 Task: Add Atlantic Salmon Fillet Farm Fresh to the cart.
Action: Mouse pressed left at (15, 123)
Screenshot: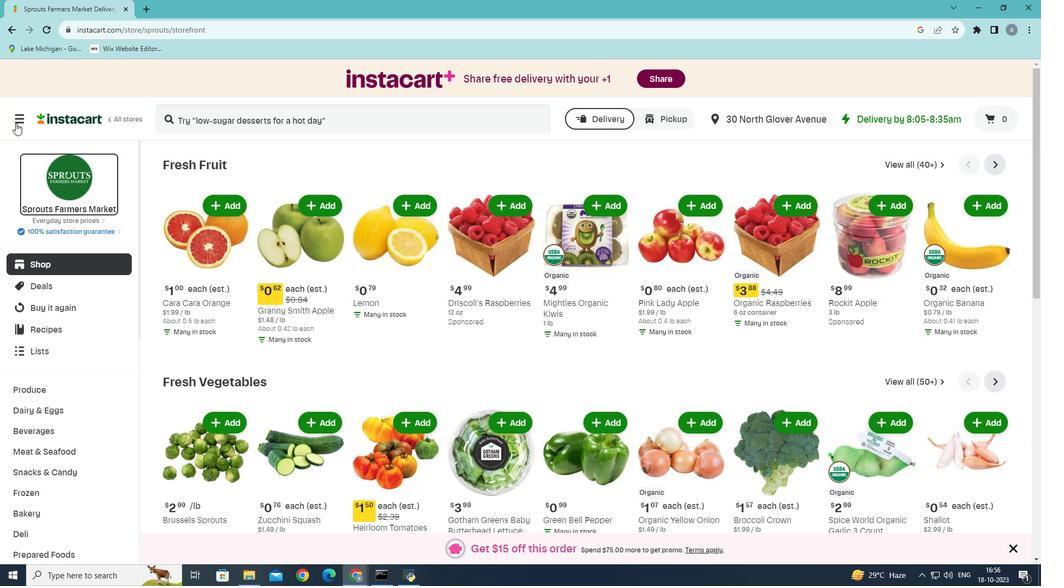 
Action: Mouse moved to (56, 316)
Screenshot: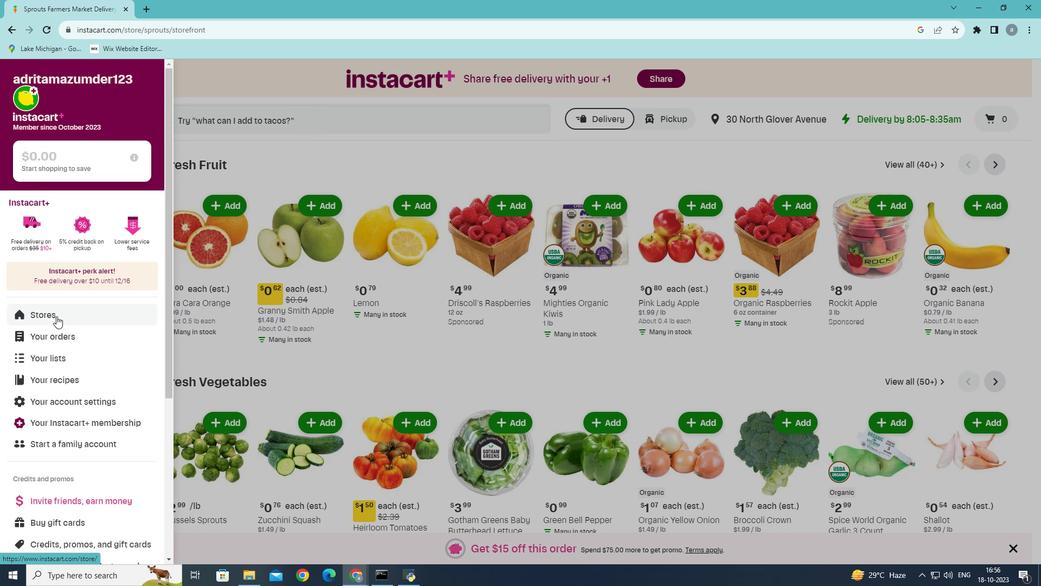 
Action: Mouse pressed left at (56, 316)
Screenshot: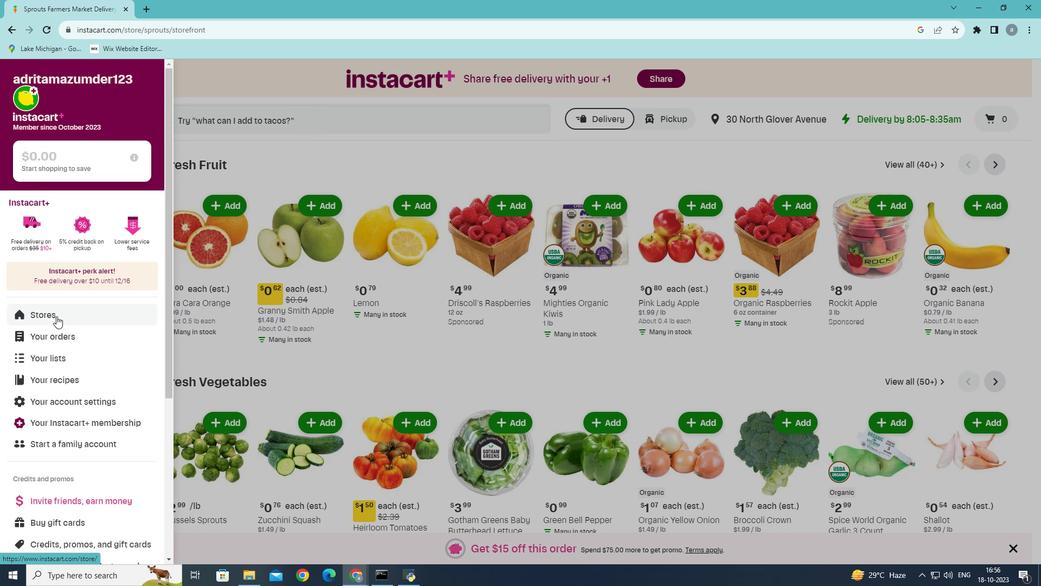 
Action: Mouse moved to (243, 116)
Screenshot: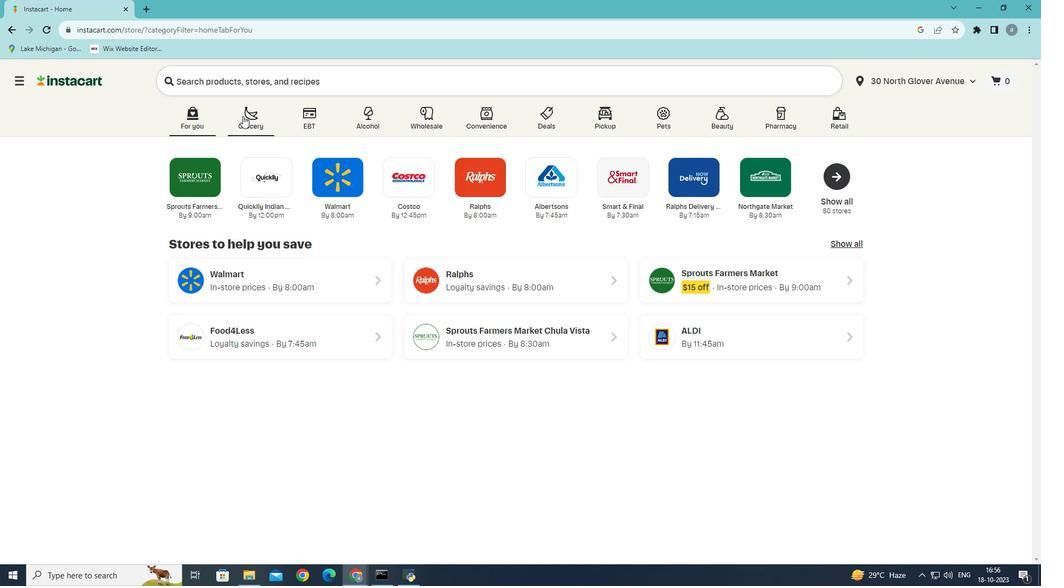 
Action: Mouse pressed left at (243, 116)
Screenshot: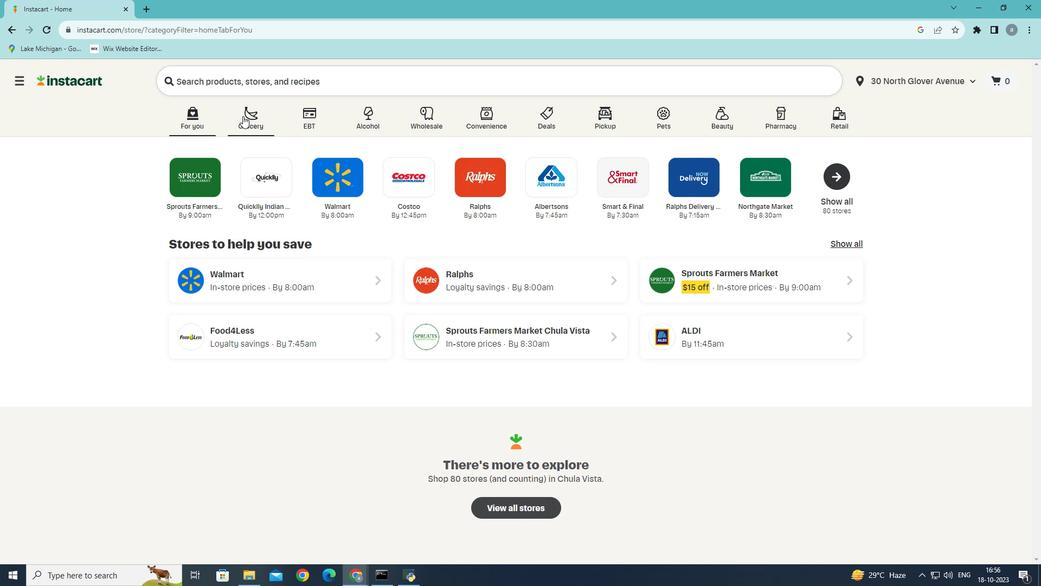 
Action: Mouse moved to (234, 323)
Screenshot: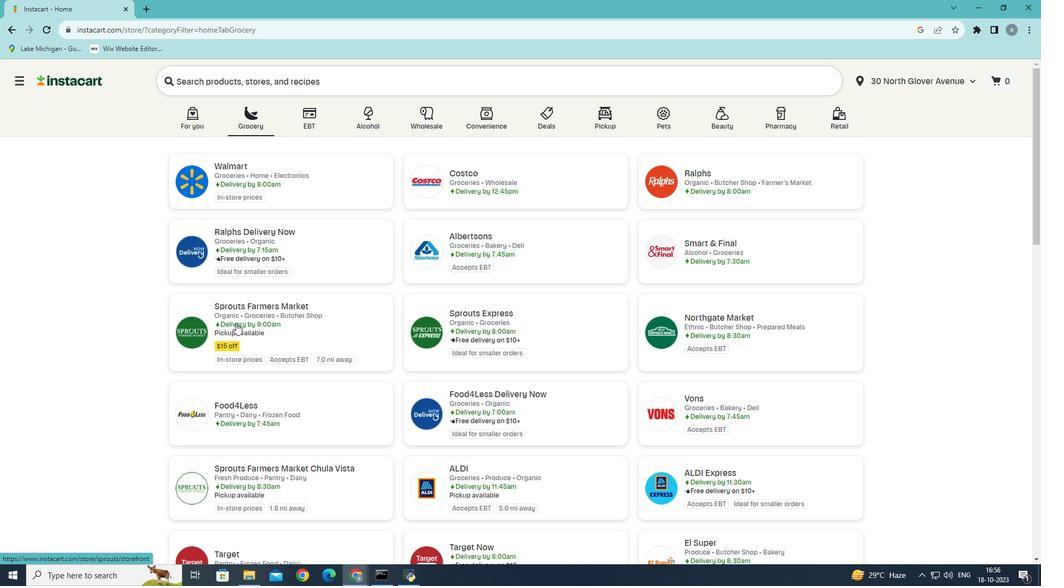 
Action: Mouse pressed left at (234, 323)
Screenshot: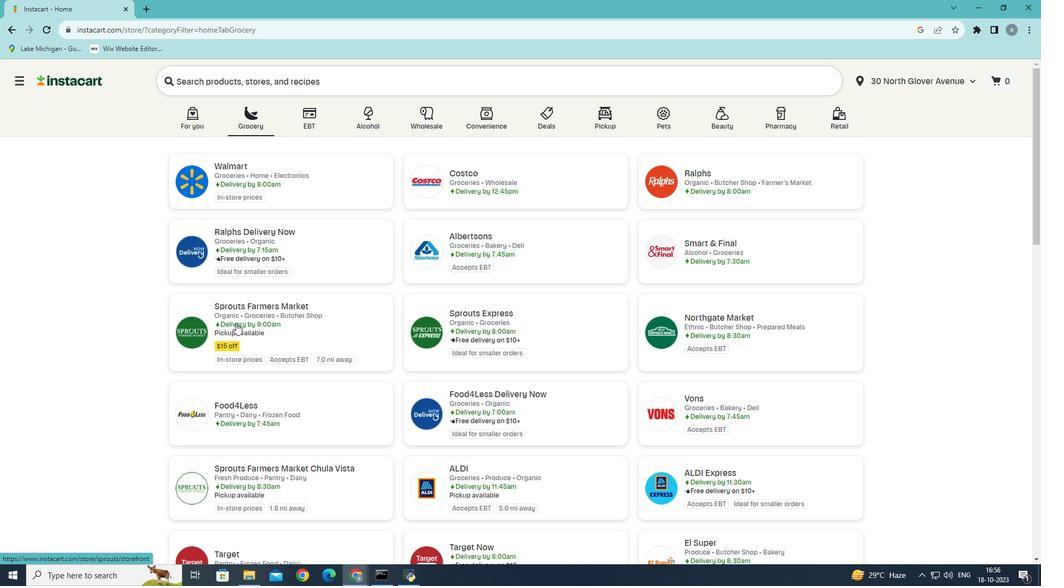 
Action: Mouse moved to (63, 443)
Screenshot: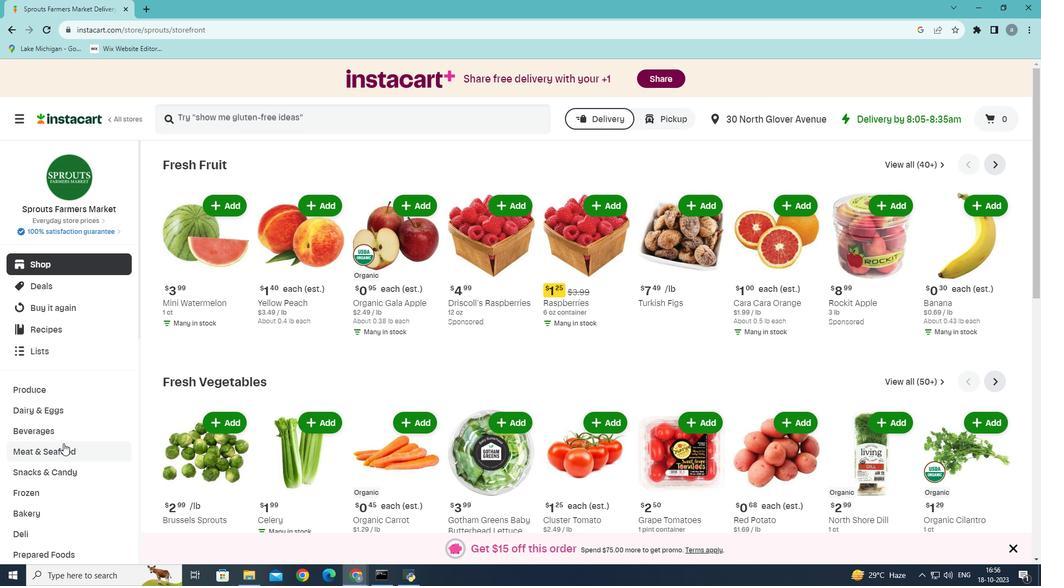 
Action: Mouse pressed left at (63, 443)
Screenshot: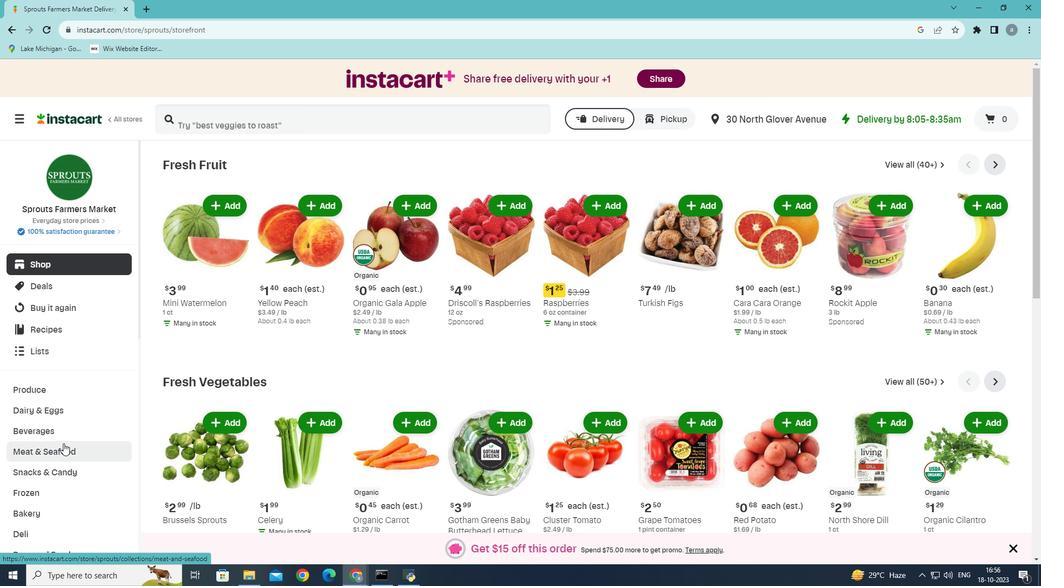 
Action: Mouse moved to (433, 196)
Screenshot: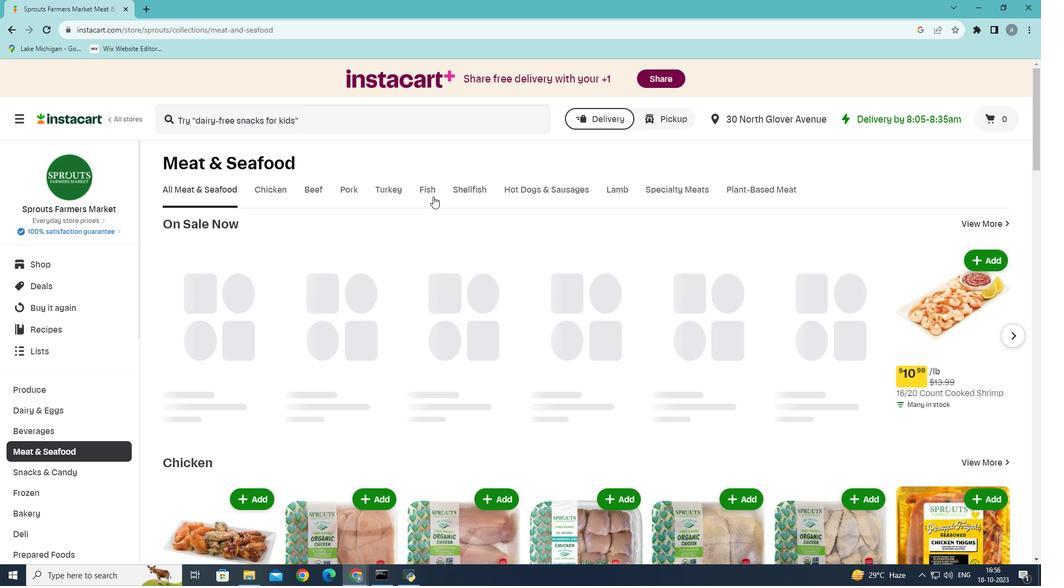 
Action: Mouse pressed left at (433, 196)
Screenshot: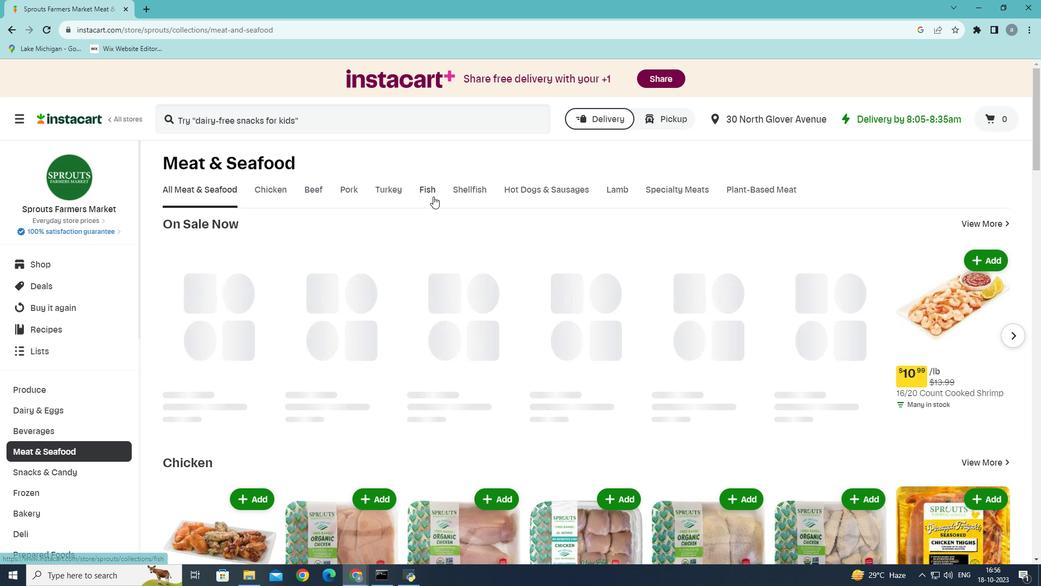 
Action: Mouse moved to (505, 334)
Screenshot: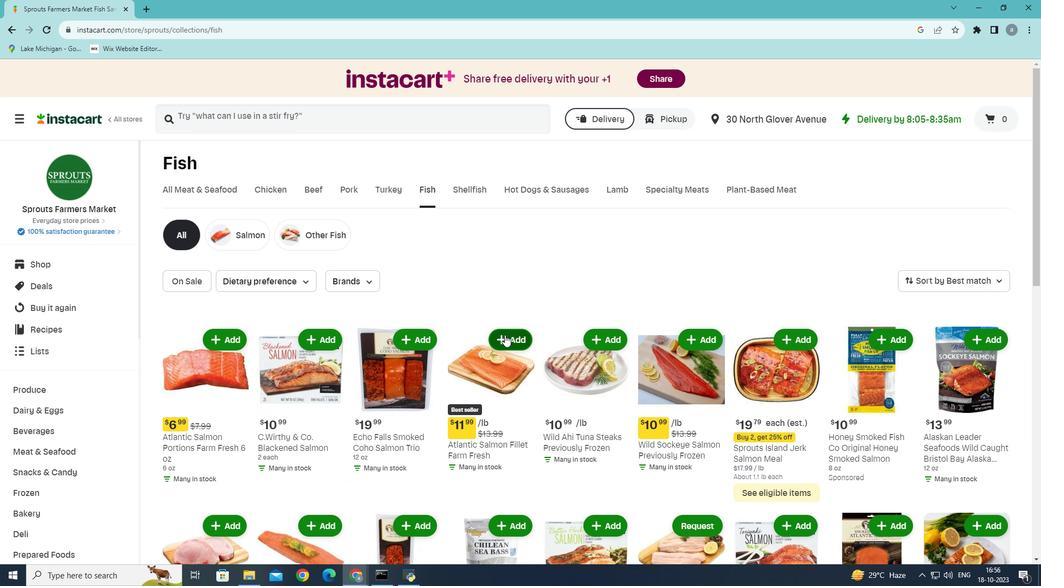 
Action: Mouse scrolled (505, 334) with delta (0, 0)
Screenshot: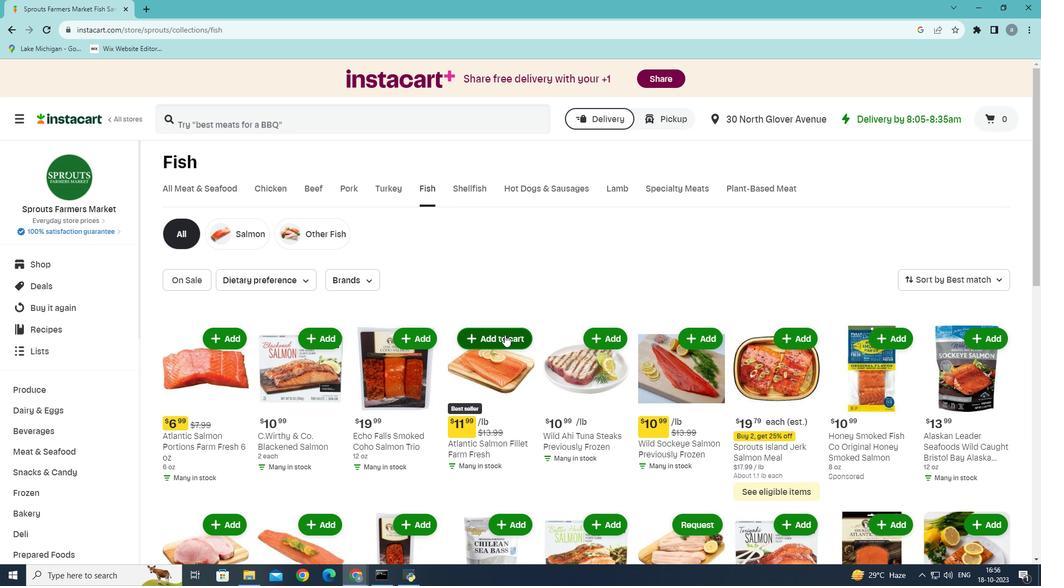 
Action: Mouse moved to (511, 286)
Screenshot: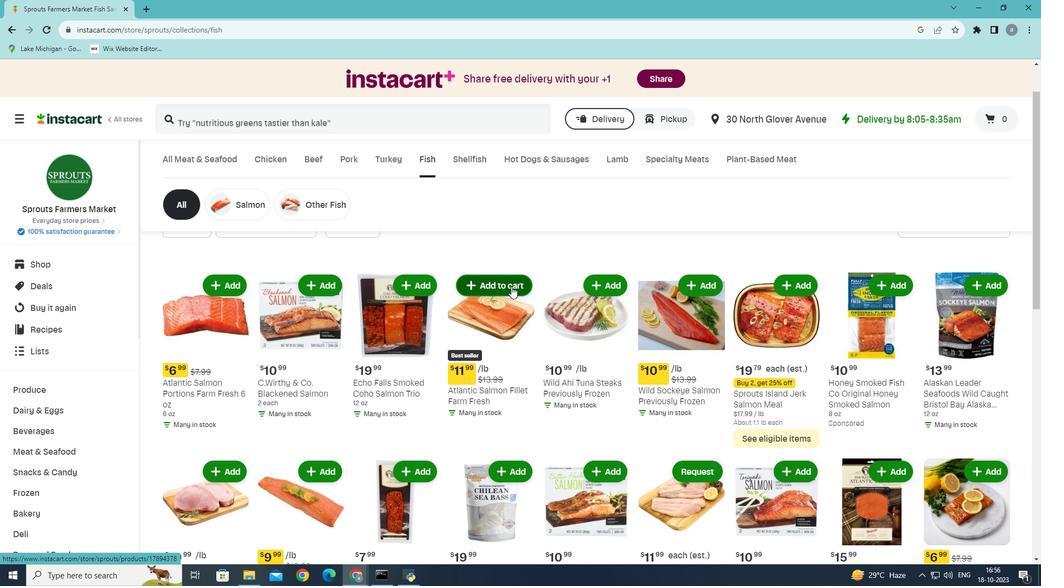 
Action: Mouse pressed left at (511, 286)
Screenshot: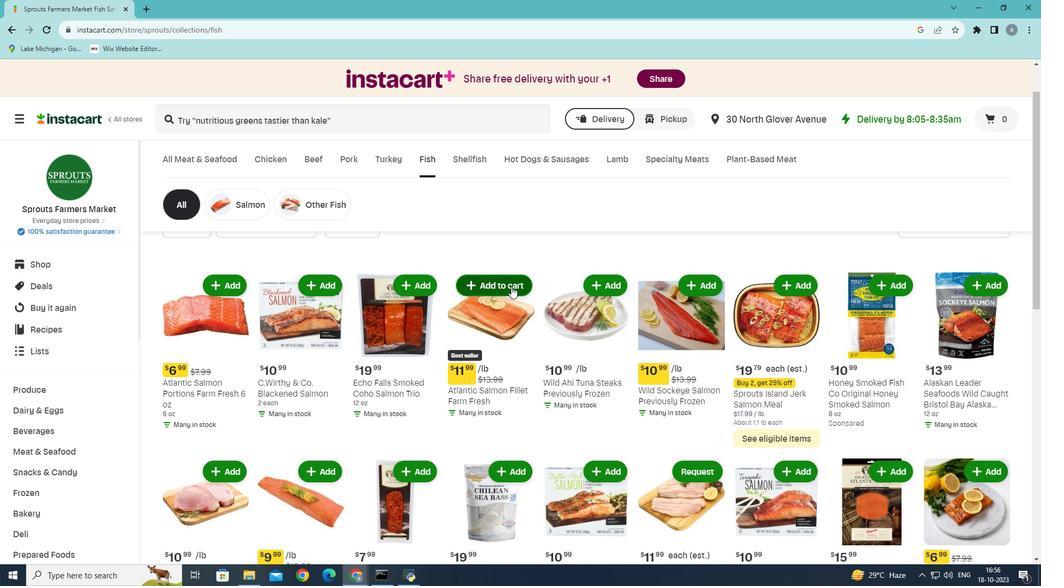 
